 Task: Create in the project ZestTech and in the Backlog issue 'Create a new online platform for online music production courses with advanced audio editing and mixing features' a child issue 'Integration with project management software', and assign it to team member softage.4@softage.net.
Action: Mouse moved to (236, 67)
Screenshot: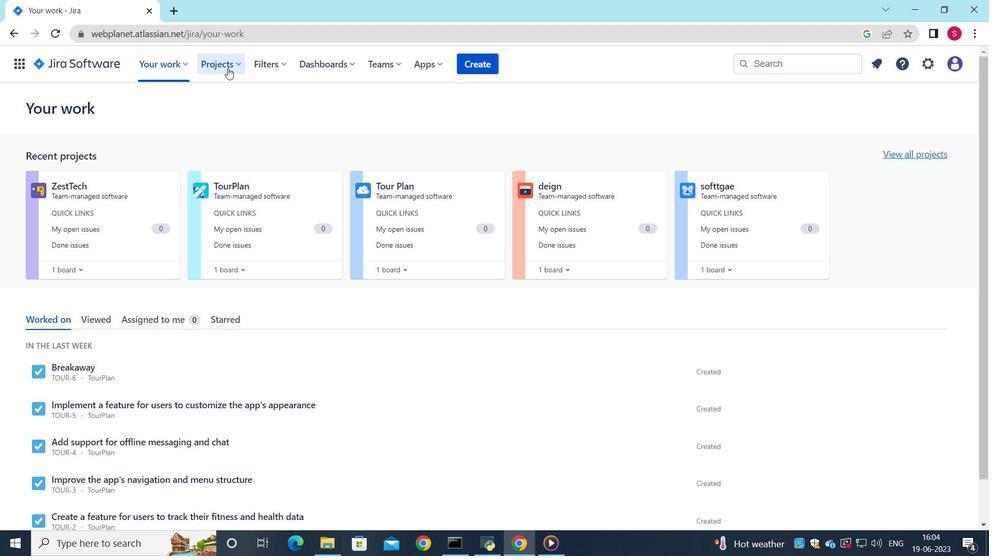 
Action: Mouse pressed left at (236, 67)
Screenshot: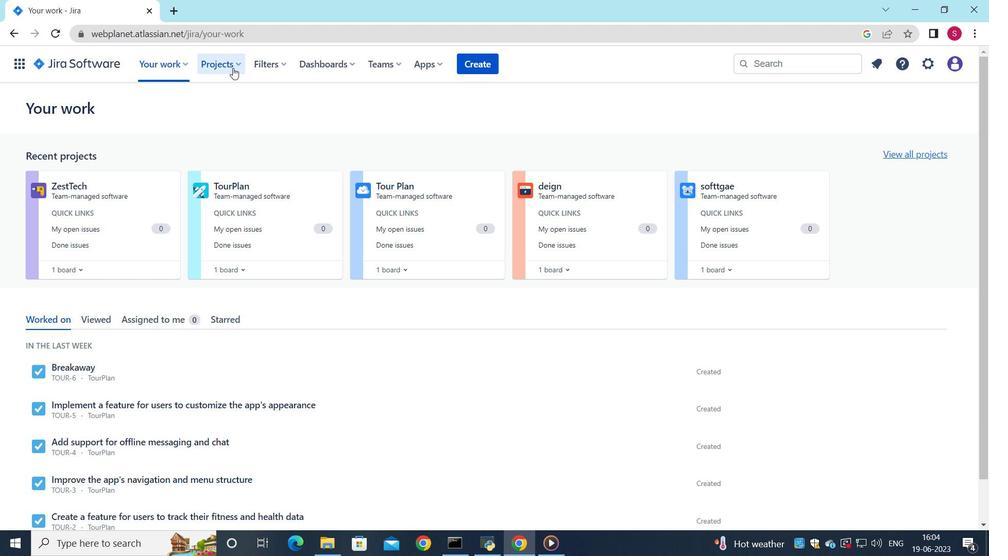 
Action: Mouse moved to (234, 138)
Screenshot: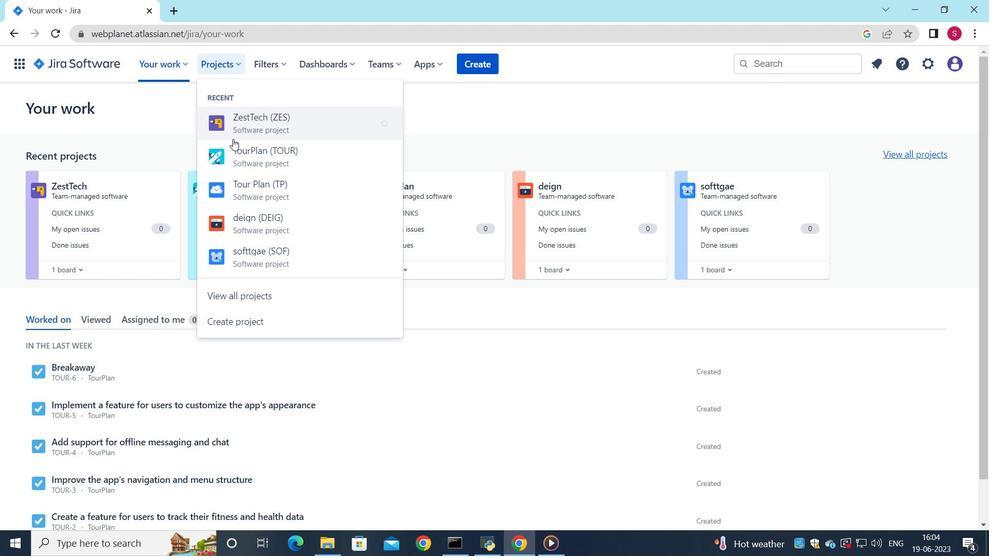 
Action: Mouse pressed left at (234, 138)
Screenshot: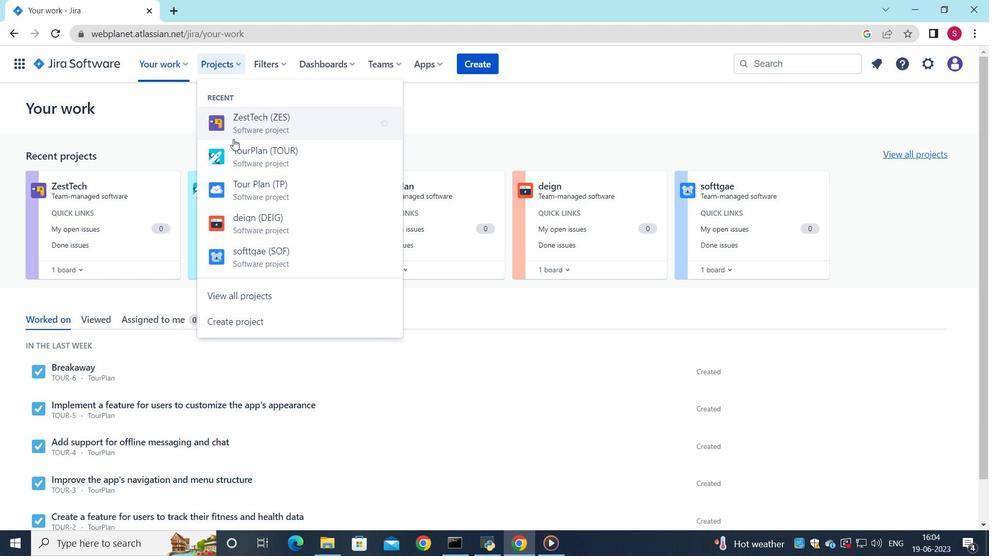 
Action: Mouse moved to (94, 203)
Screenshot: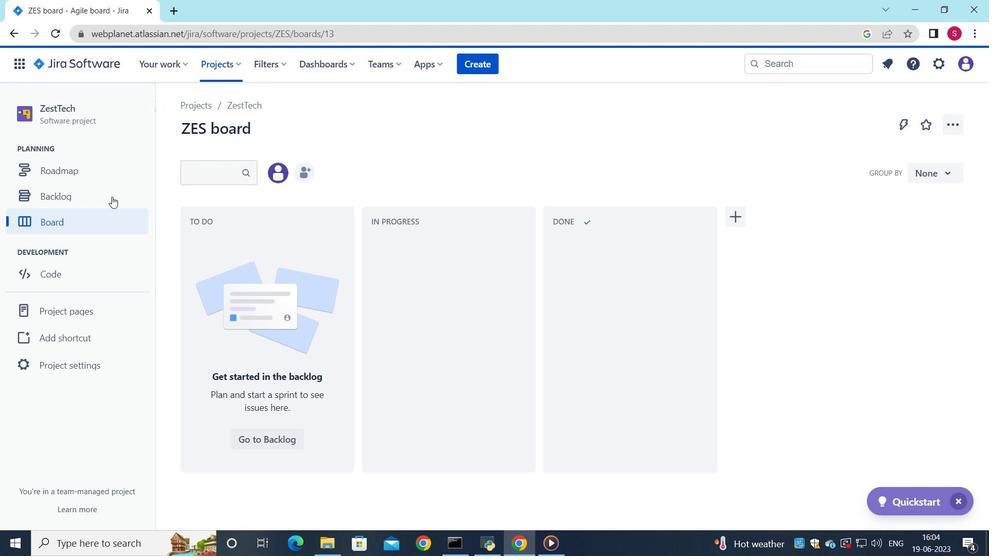 
Action: Mouse pressed left at (94, 203)
Screenshot: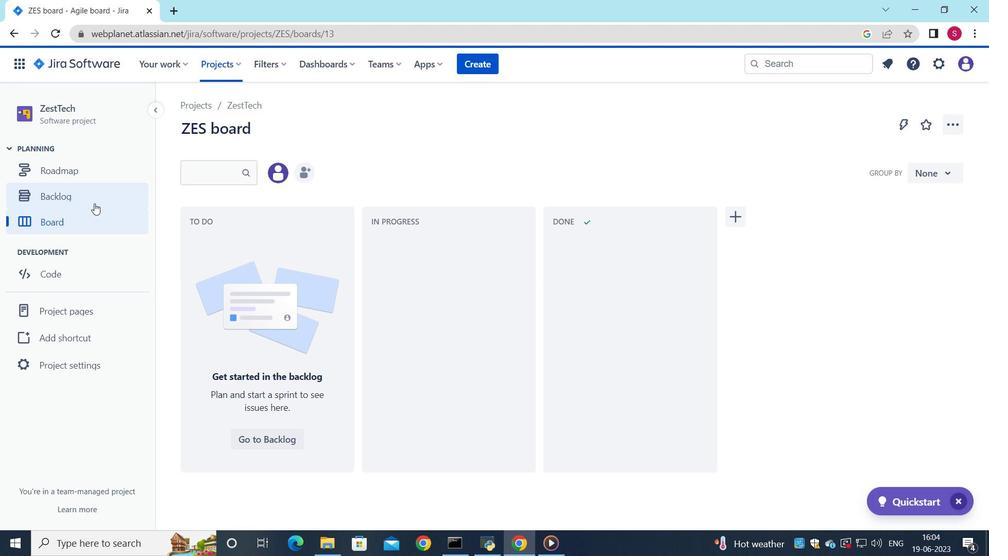 
Action: Mouse moved to (344, 286)
Screenshot: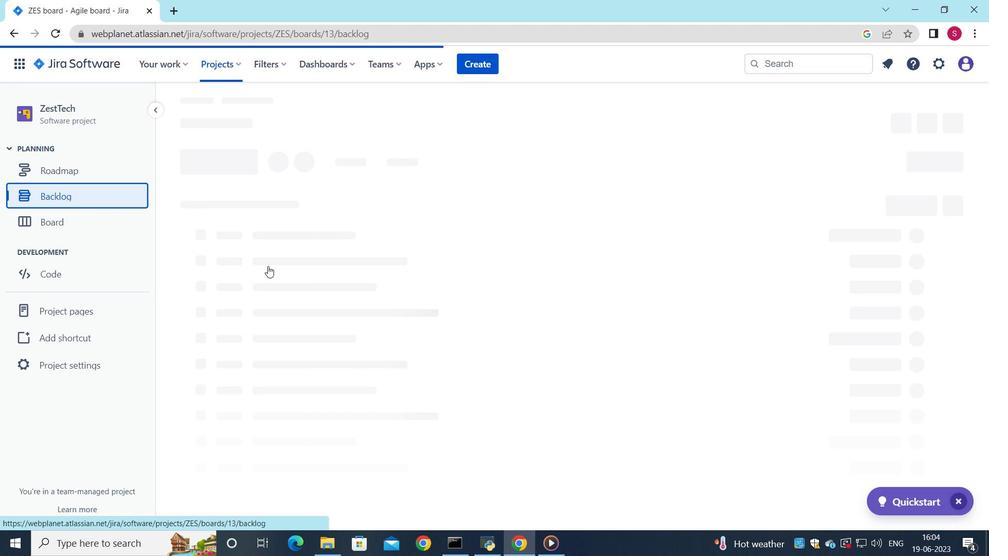 
Action: Mouse scrolled (344, 286) with delta (0, 0)
Screenshot: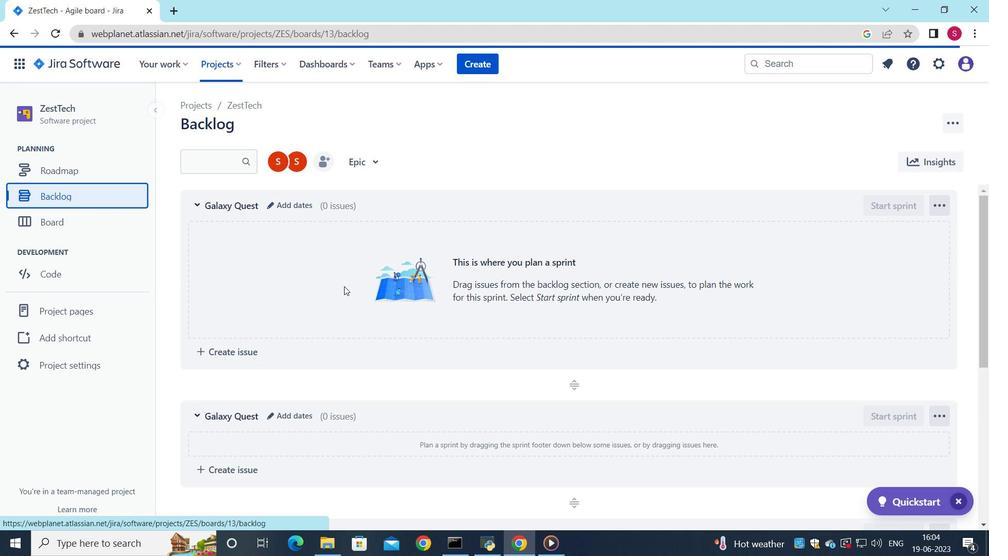 
Action: Mouse scrolled (344, 286) with delta (0, 0)
Screenshot: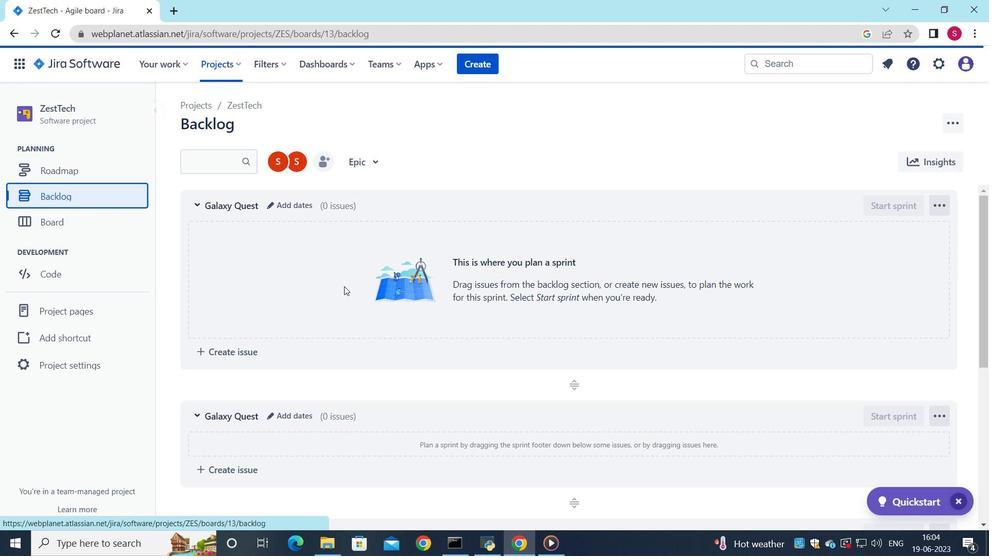 
Action: Mouse scrolled (344, 286) with delta (0, 0)
Screenshot: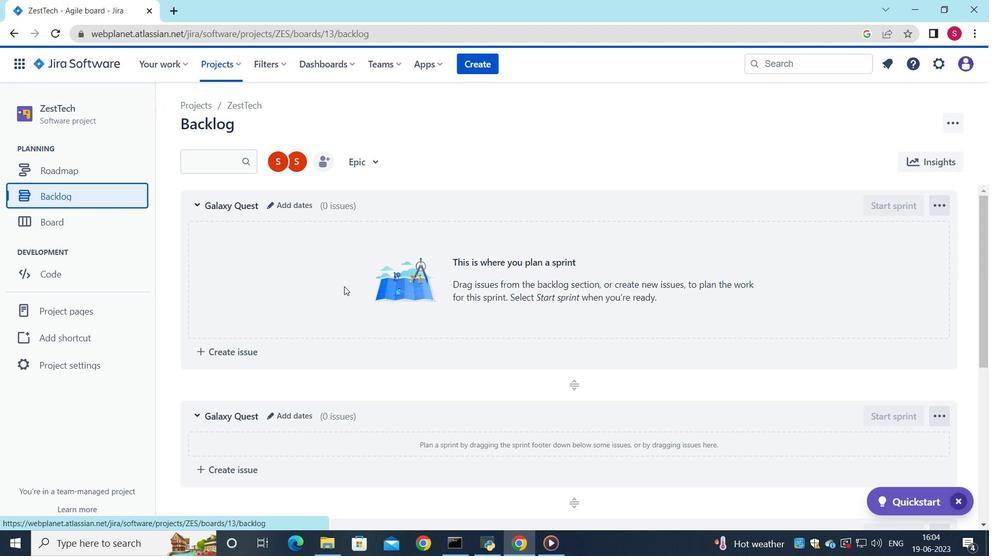 
Action: Mouse moved to (337, 313)
Screenshot: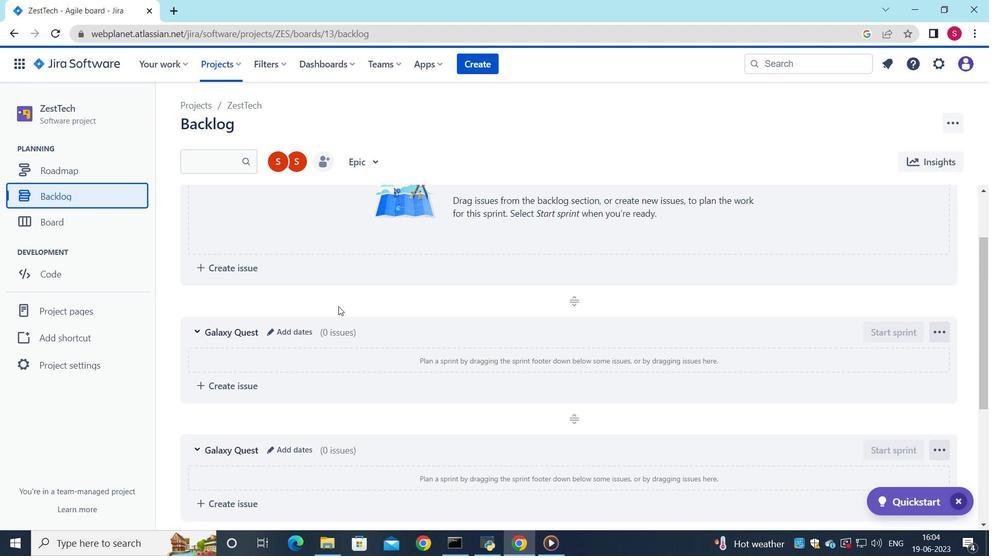 
Action: Mouse scrolled (337, 312) with delta (0, 0)
Screenshot: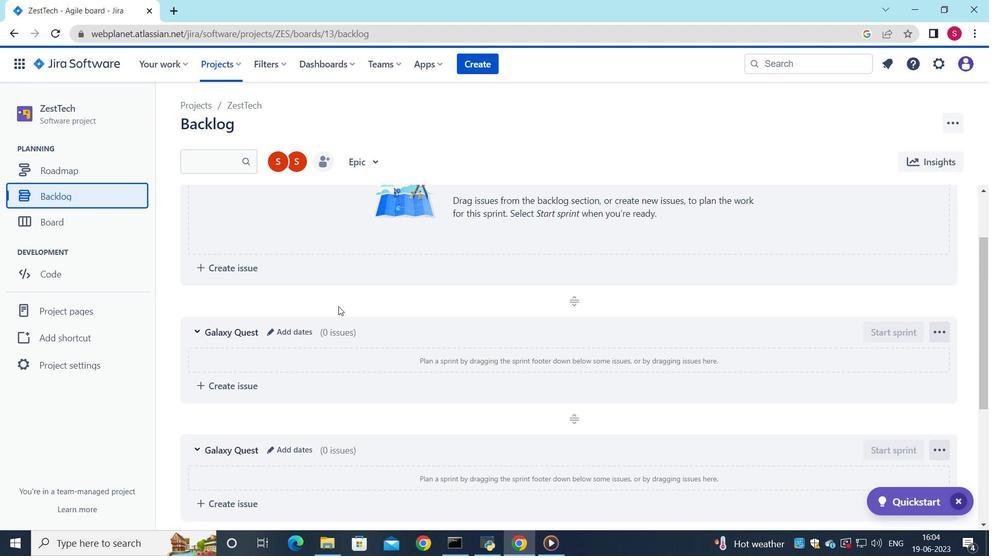 
Action: Mouse moved to (337, 318)
Screenshot: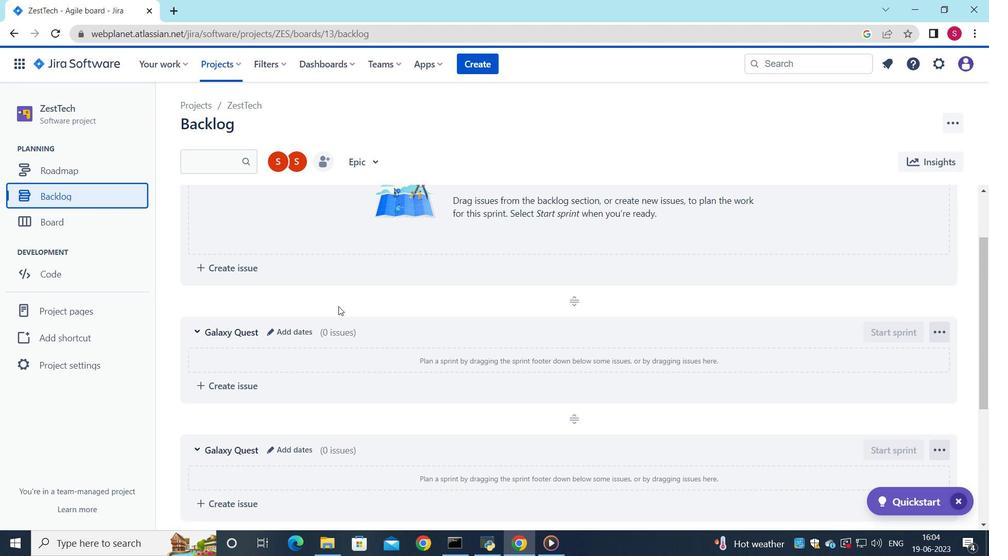 
Action: Mouse scrolled (337, 318) with delta (0, 0)
Screenshot: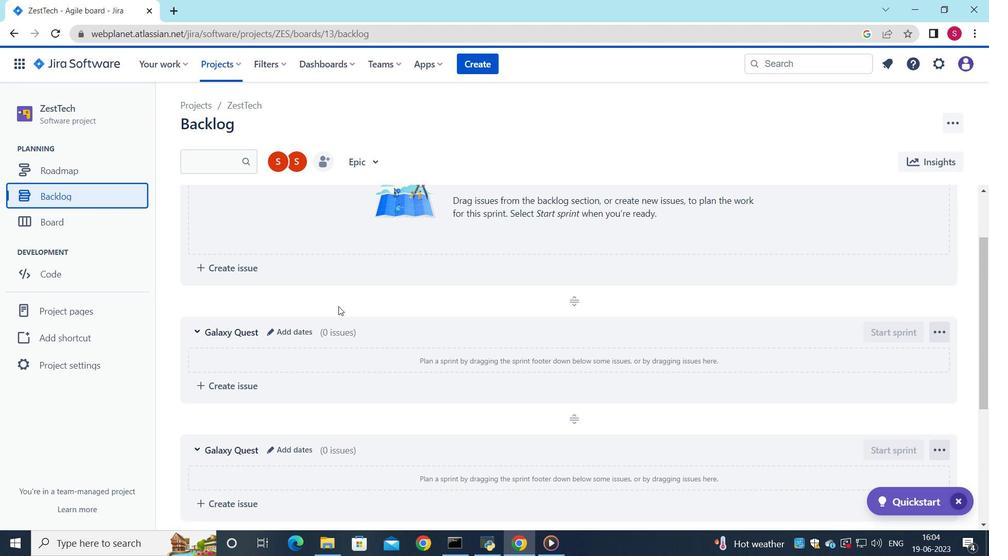 
Action: Mouse moved to (339, 327)
Screenshot: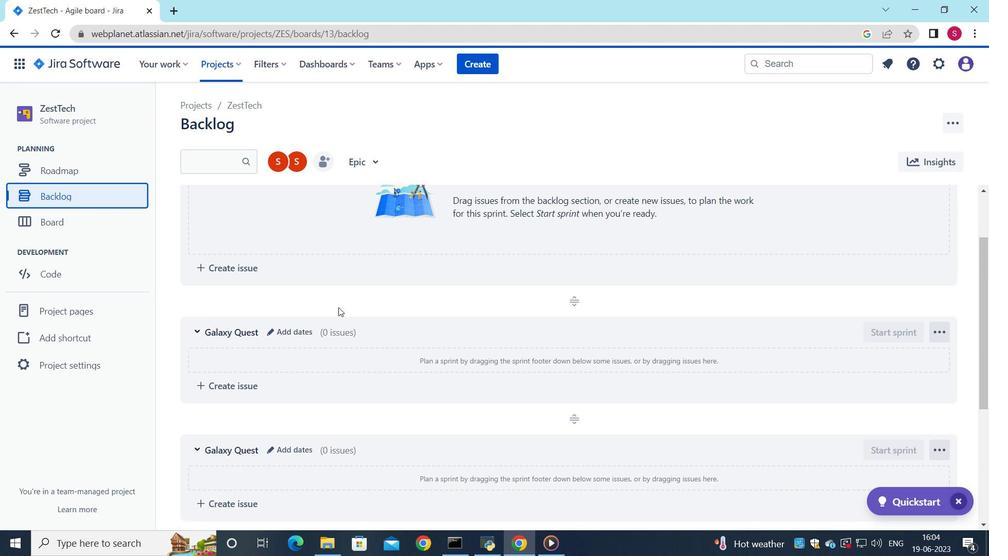 
Action: Mouse scrolled (339, 326) with delta (0, 0)
Screenshot: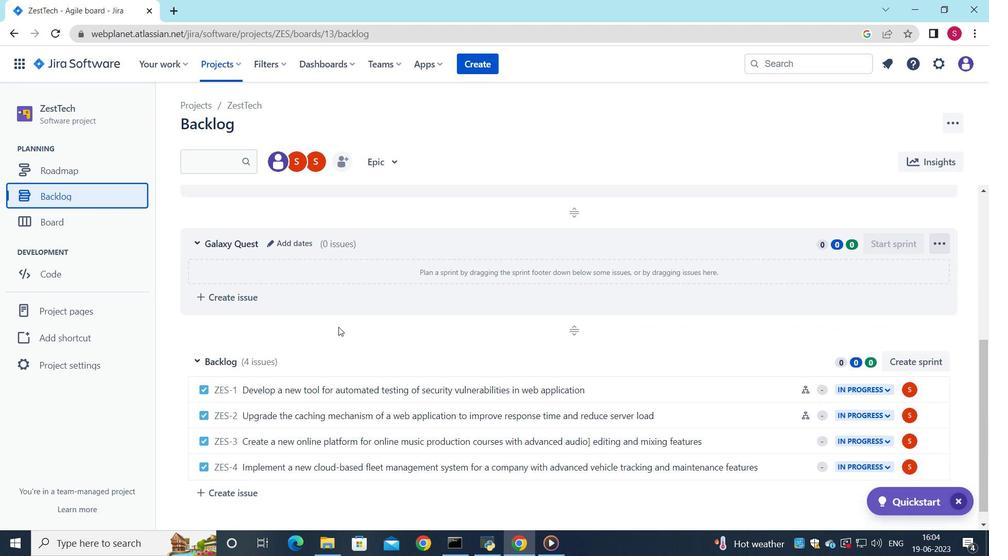
Action: Mouse moved to (285, 429)
Screenshot: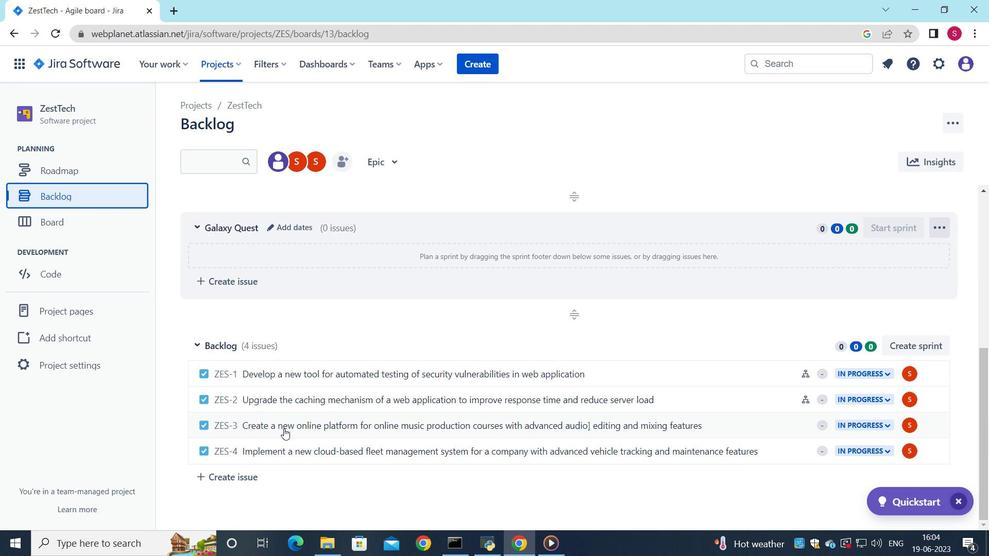 
Action: Mouse pressed left at (285, 429)
Screenshot: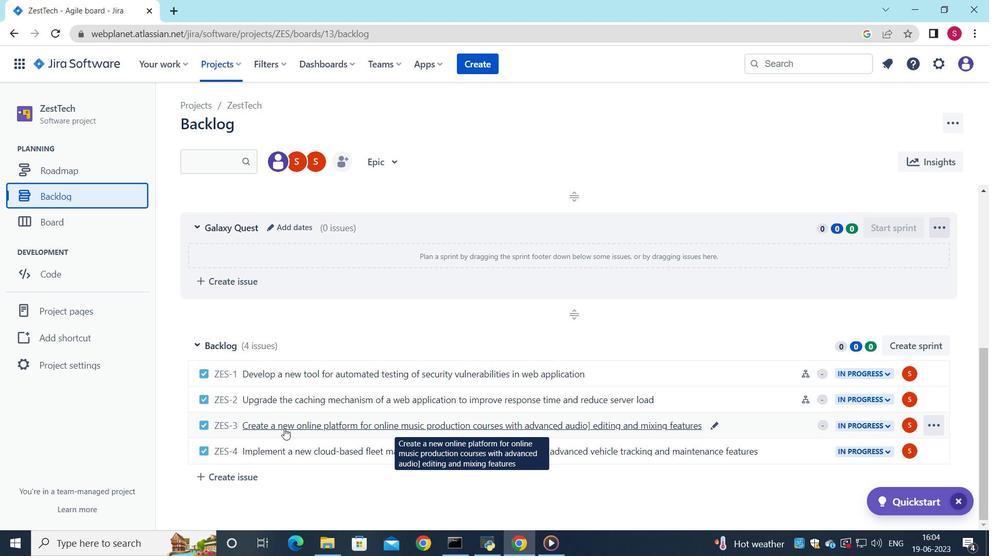 
Action: Mouse moved to (761, 310)
Screenshot: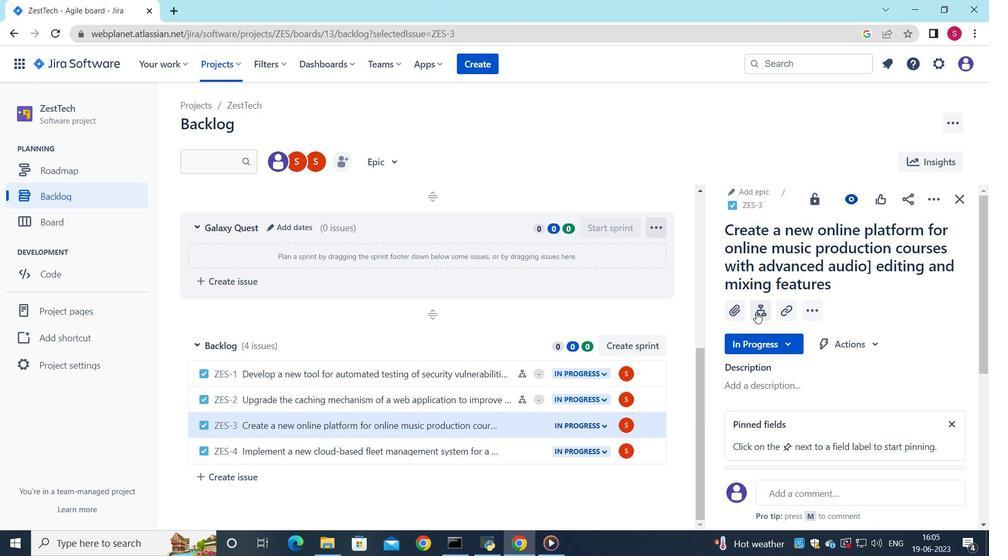
Action: Mouse pressed left at (761, 310)
Screenshot: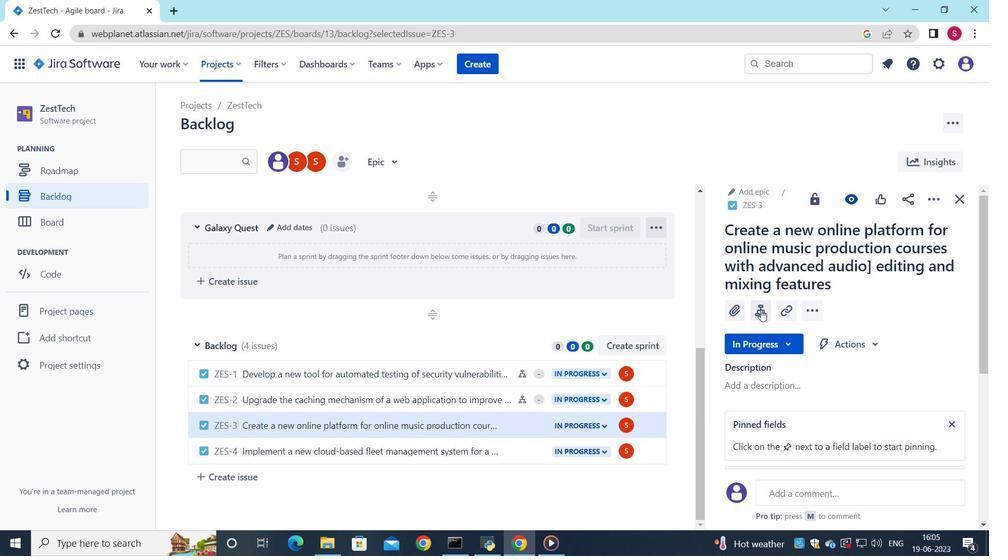 
Action: Mouse moved to (775, 340)
Screenshot: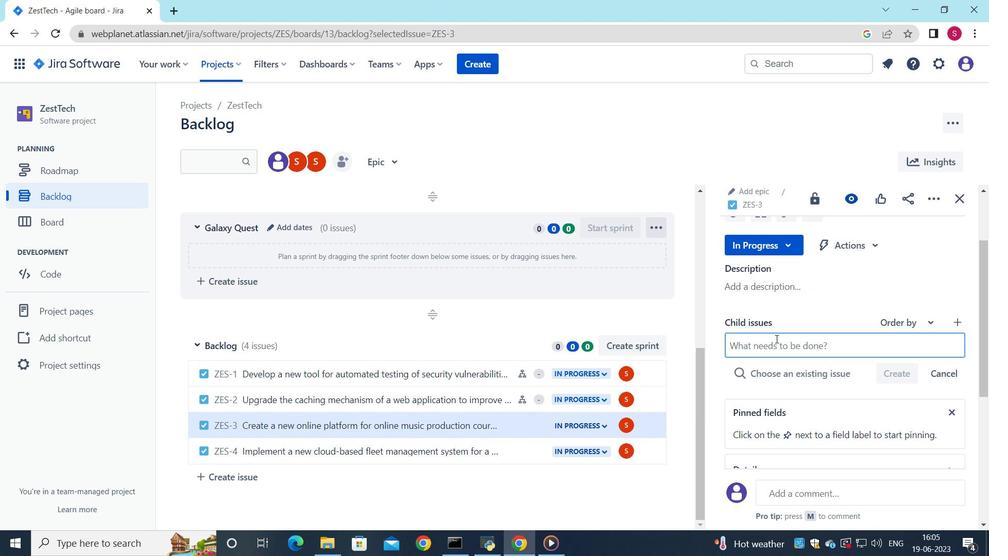 
Action: Mouse pressed left at (775, 340)
Screenshot: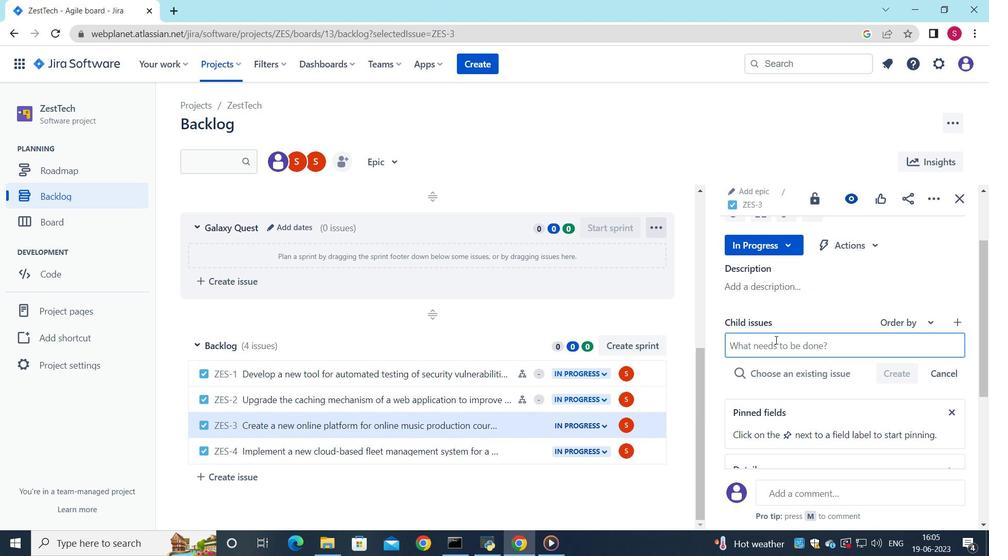 
Action: Mouse moved to (756, 346)
Screenshot: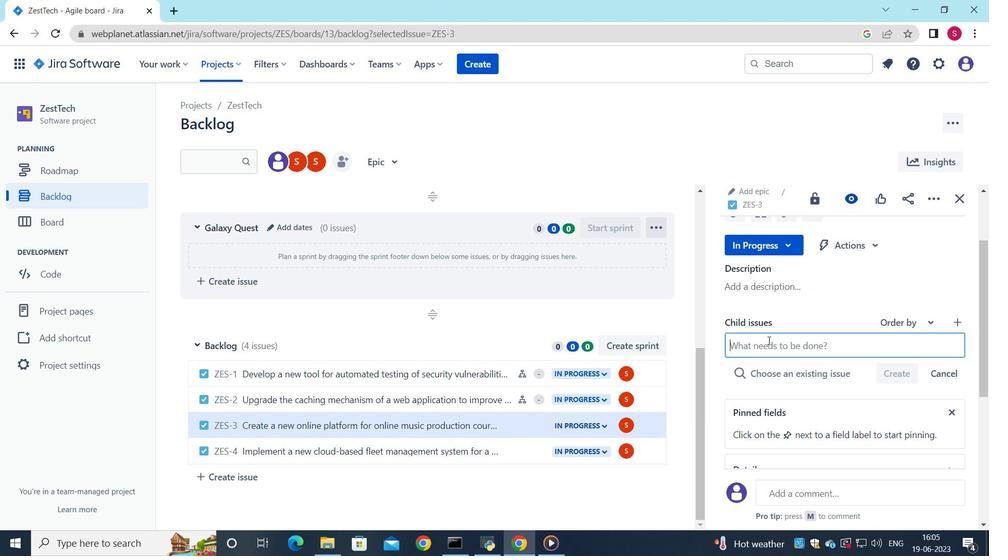 
Action: Key pressed <Key.shift>Integration<Key.space>with<Key.space>project<Key.space>management<Key.space>softa<Key.backspace>ware
Screenshot: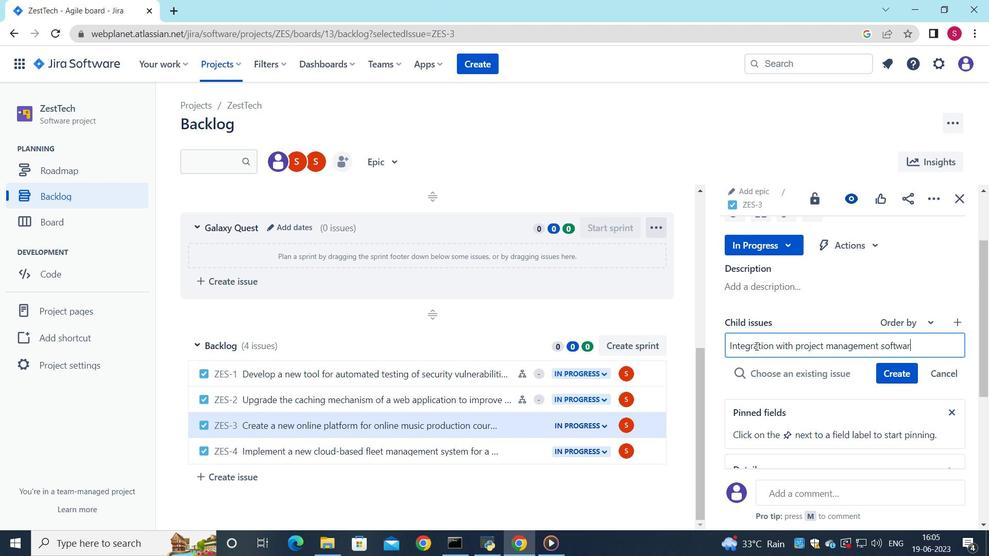 
Action: Mouse moved to (925, 347)
Screenshot: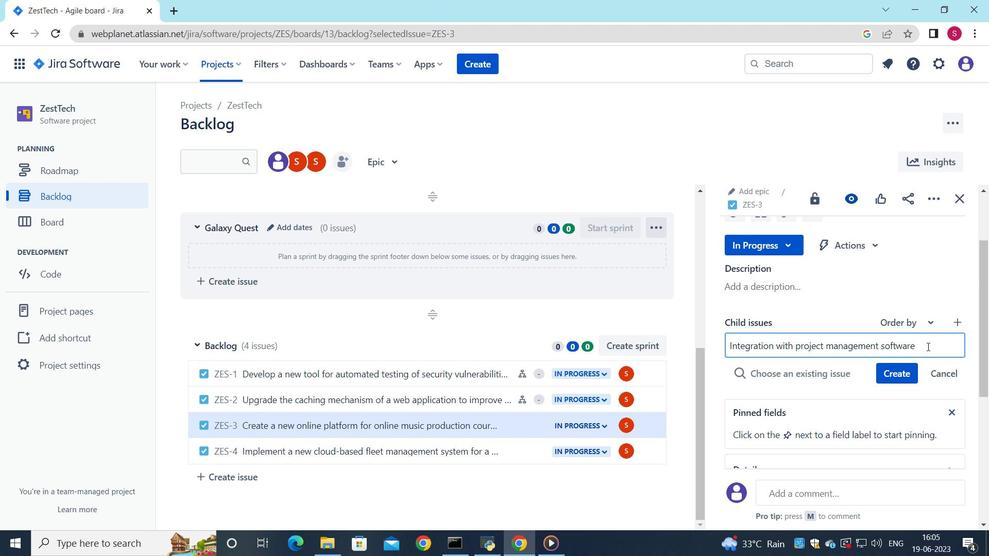 
Action: Key pressed <Key.enter>
Screenshot: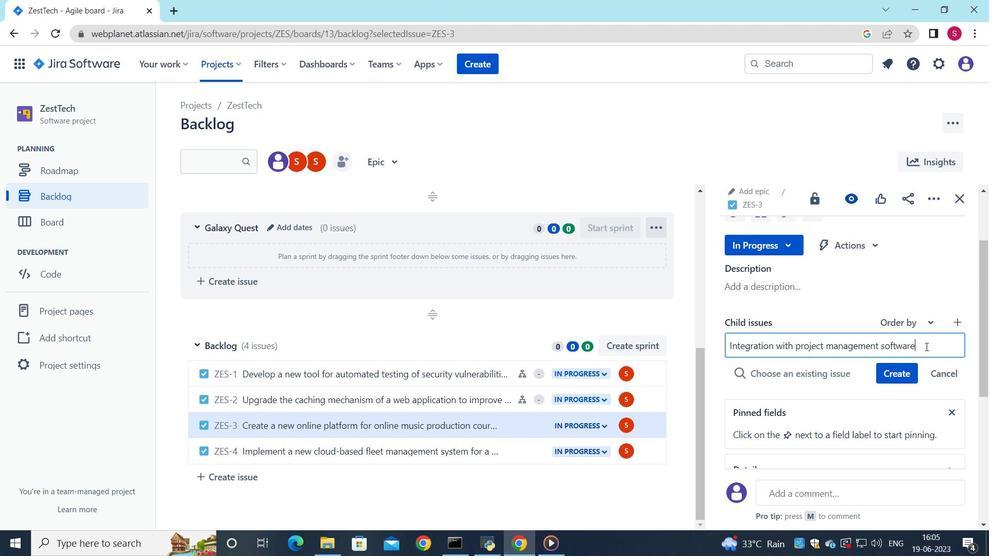 
Action: Mouse moved to (938, 350)
Screenshot: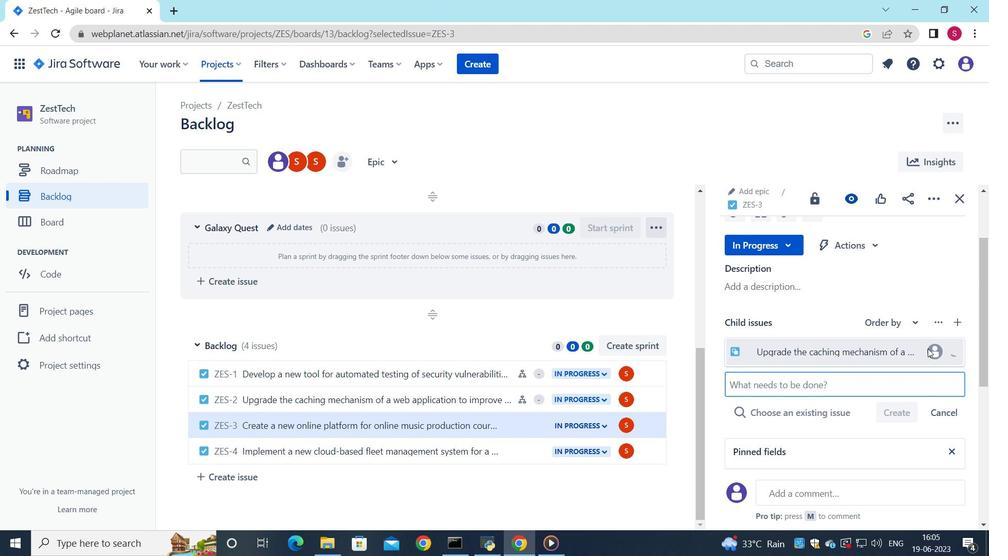 
Action: Mouse pressed left at (938, 350)
Screenshot: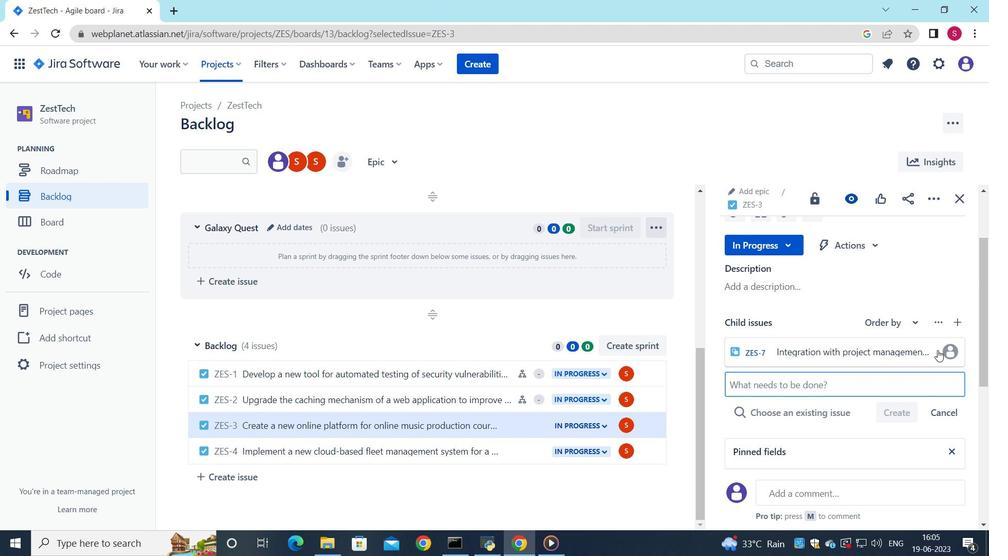 
Action: Mouse moved to (915, 352)
Screenshot: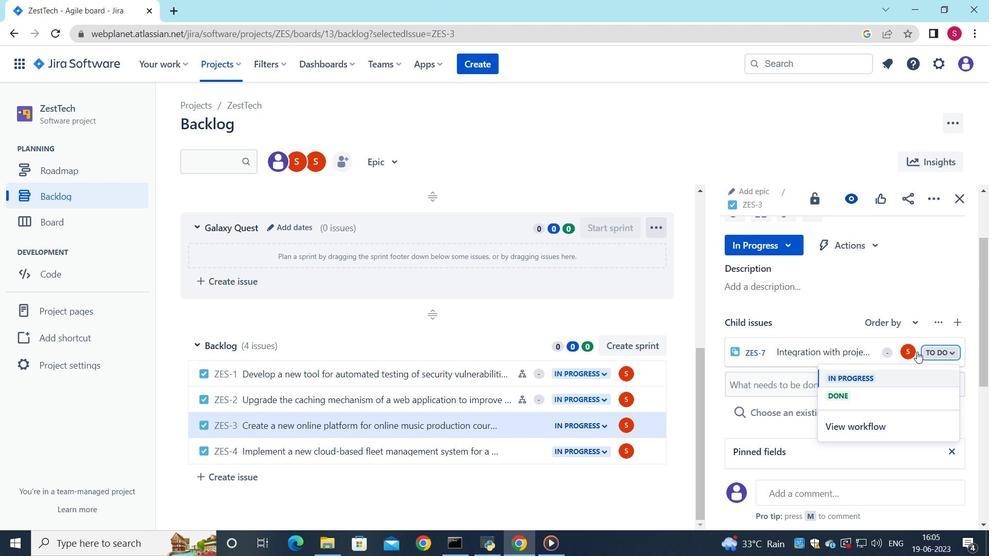 
Action: Mouse pressed left at (915, 352)
Screenshot: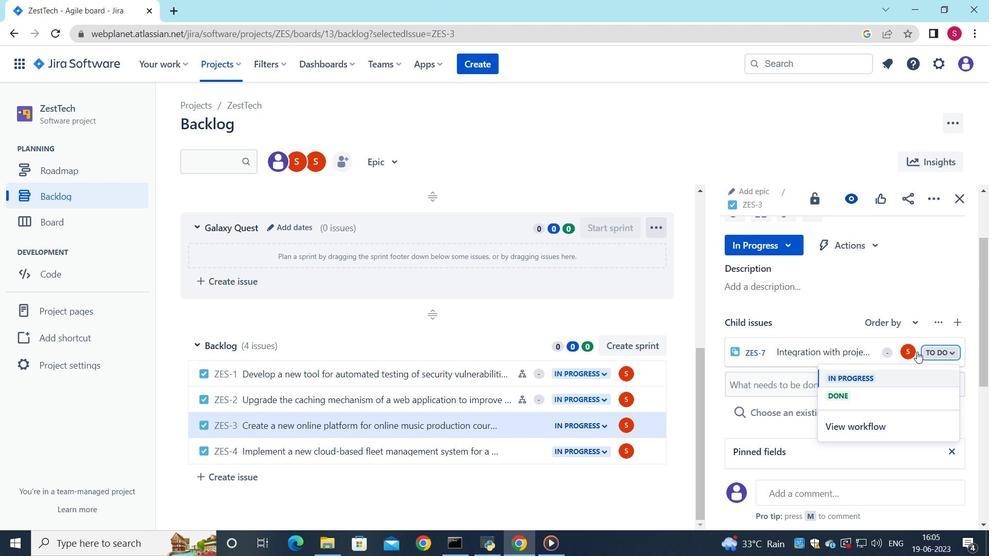 
Action: Mouse moved to (843, 318)
Screenshot: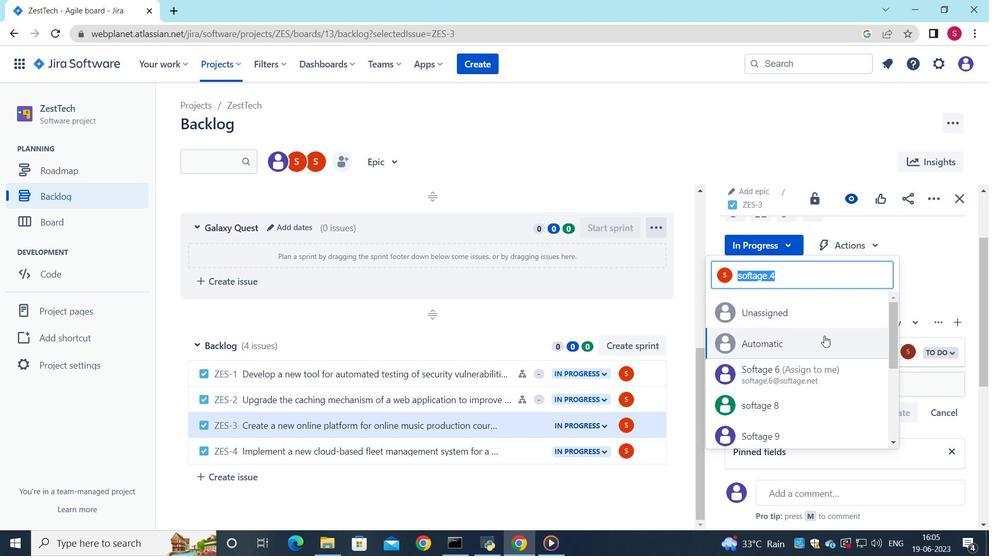 
Action: Key pressed <Key.backspace>softage.4<Key.shift>@softage.net
Screenshot: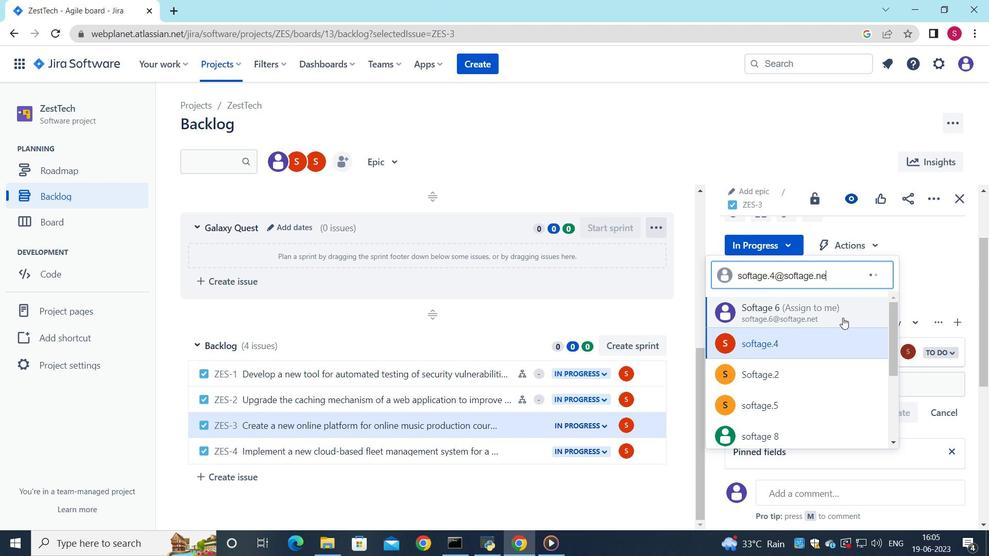 
Action: Mouse moved to (785, 347)
Screenshot: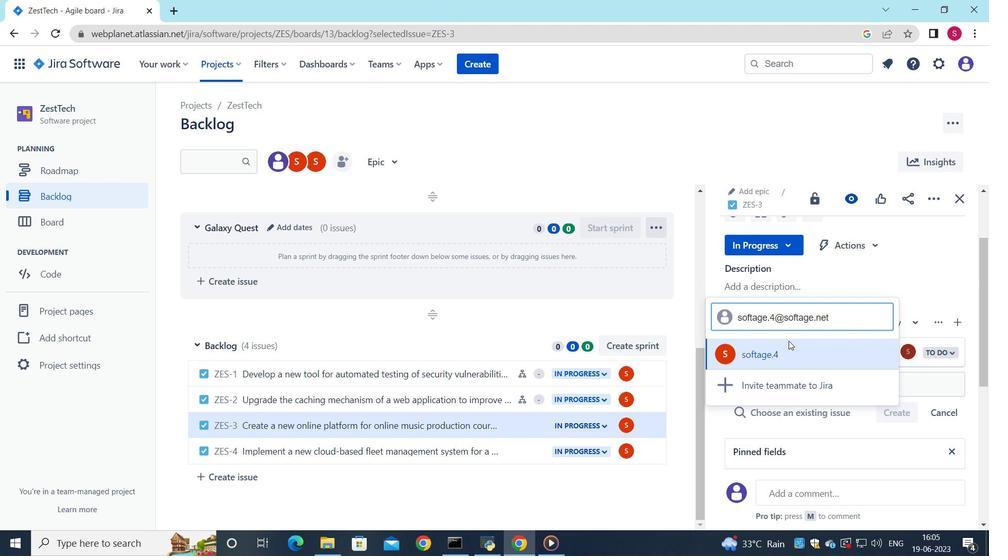 
Action: Mouse pressed left at (785, 347)
Screenshot: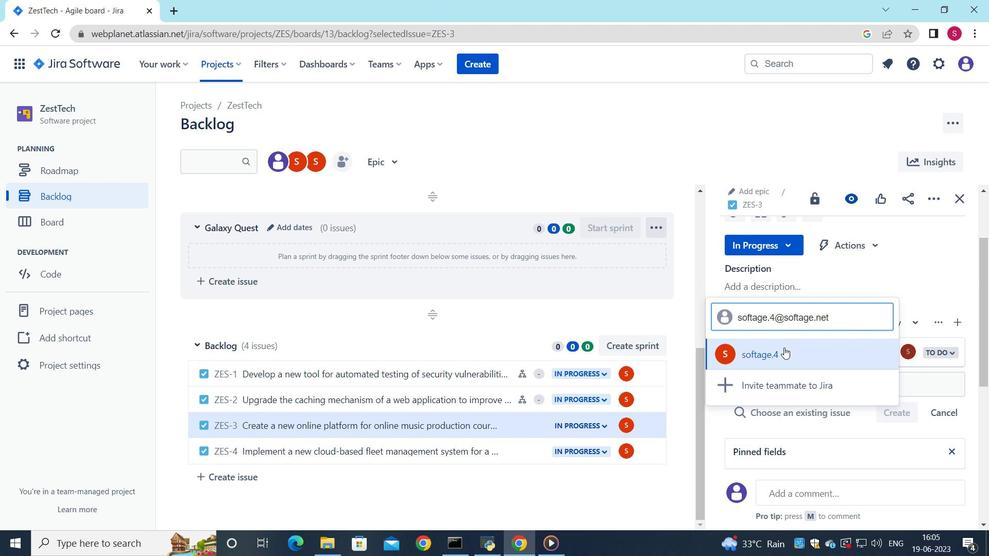 
Action: Mouse moved to (792, 383)
Screenshot: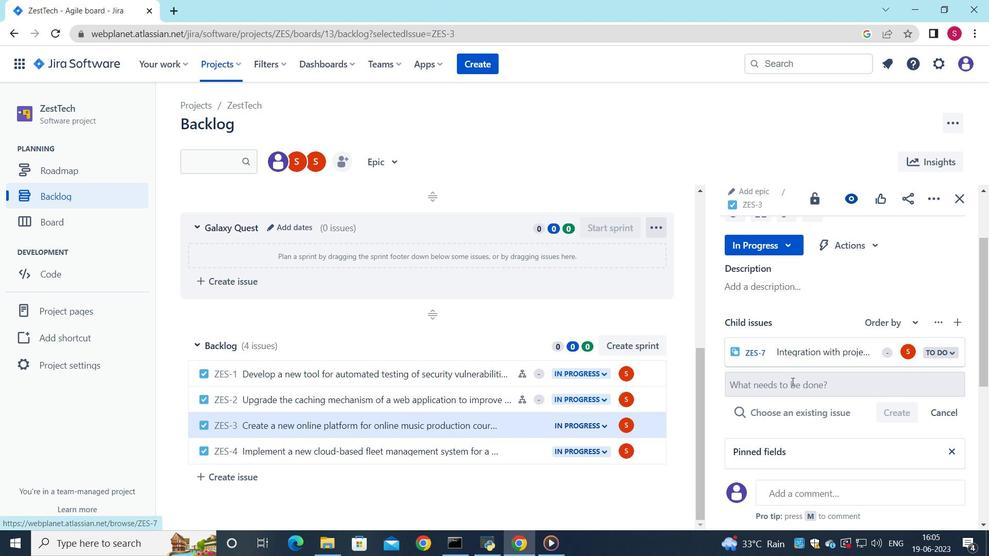 
